 Task: Use the Immersive Reader to read the 'Late Coming Notification' email.
Action: Mouse moved to (246, 26)
Screenshot: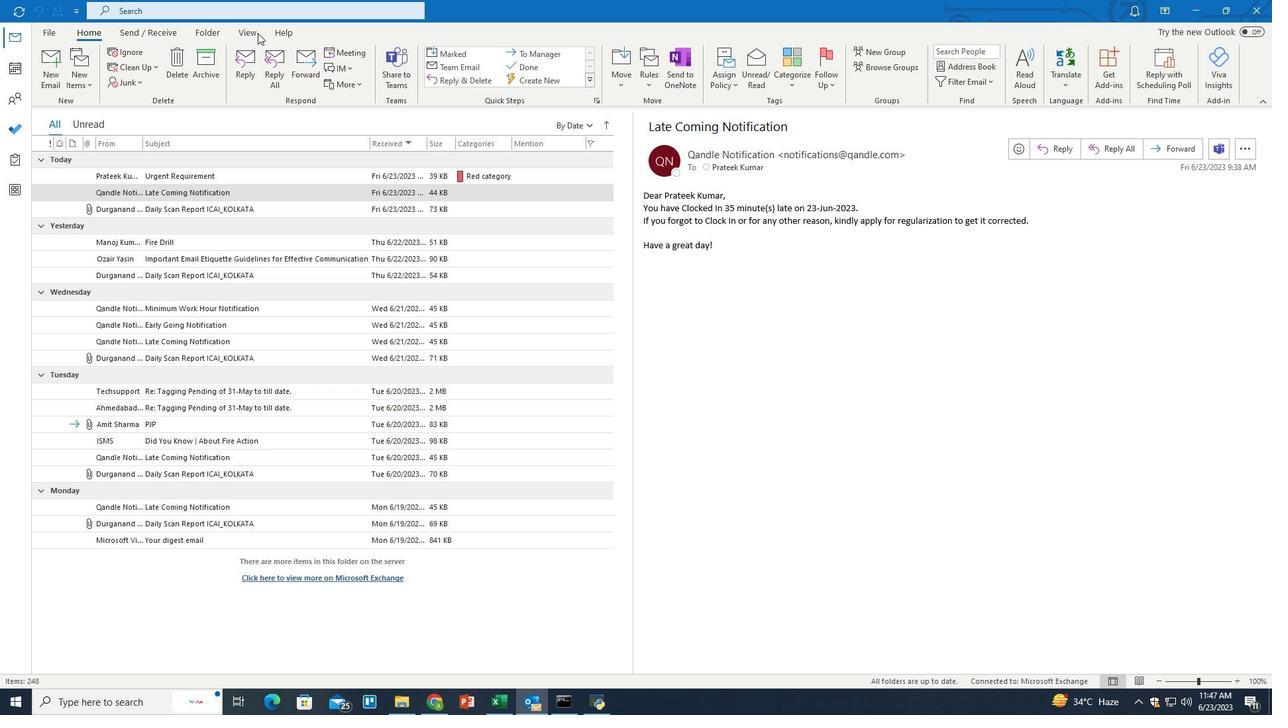 
Action: Mouse pressed left at (246, 26)
Screenshot: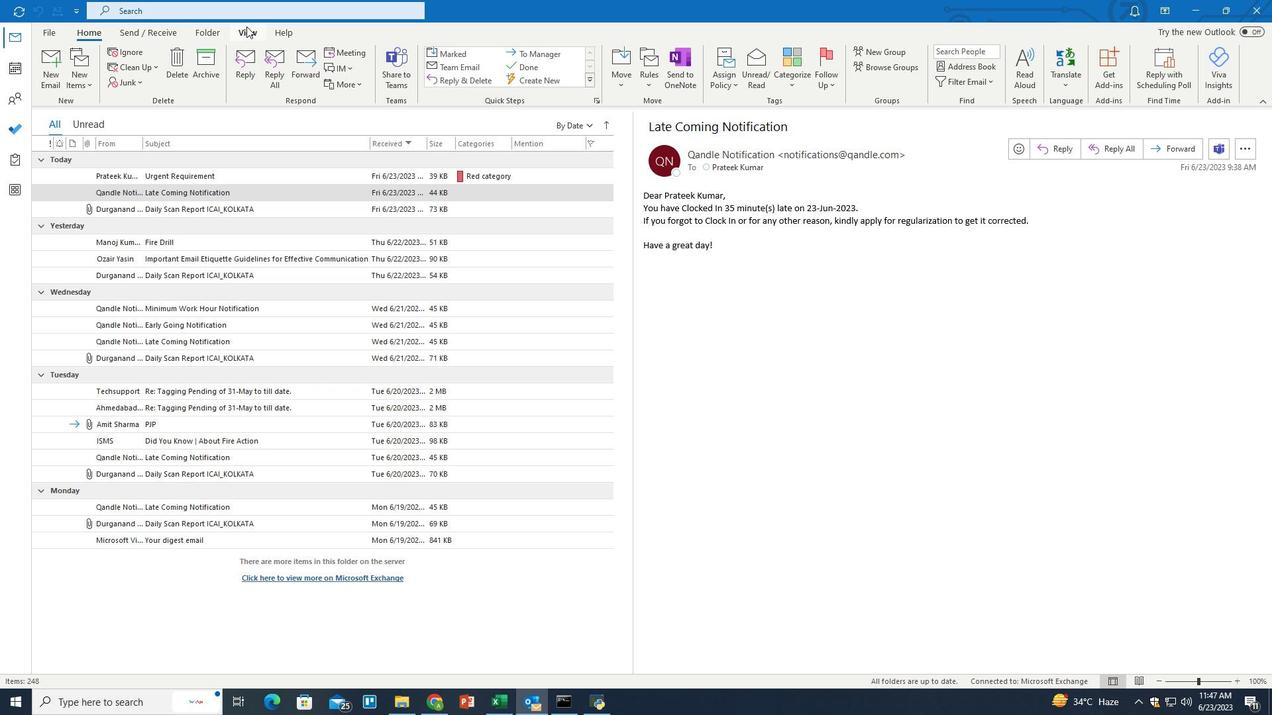 
Action: Mouse moved to (1049, 80)
Screenshot: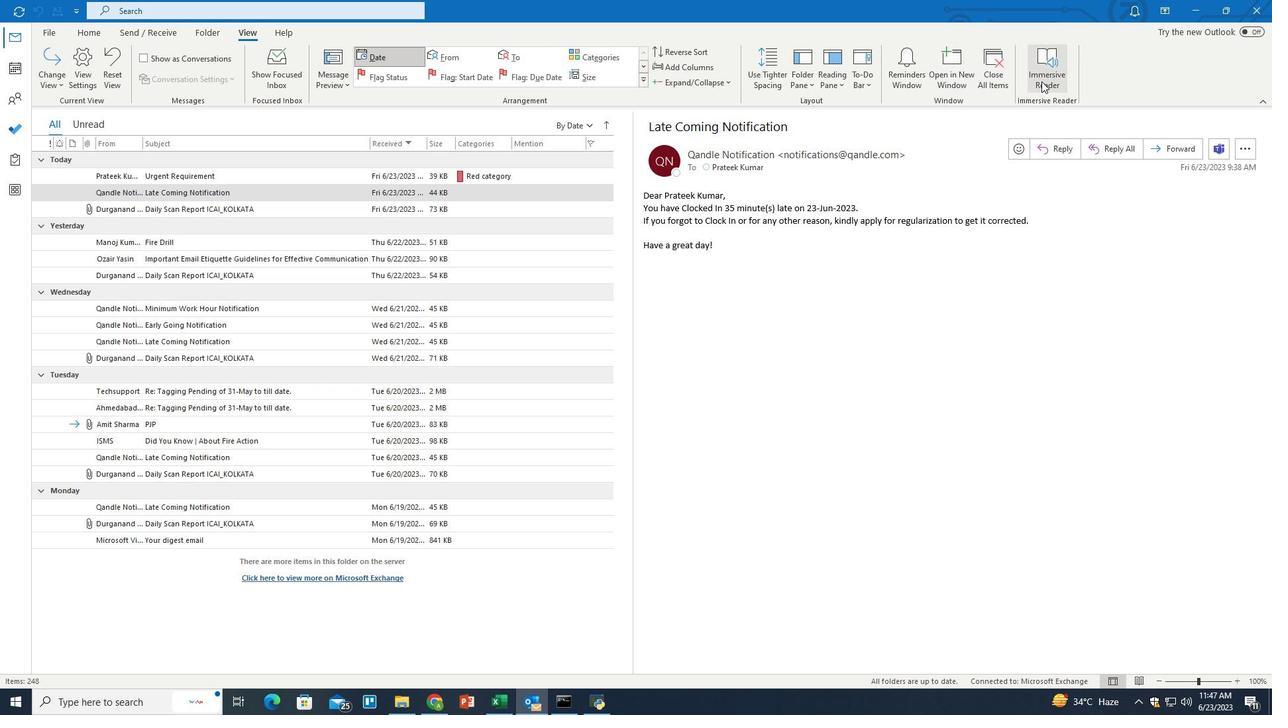 
Action: Mouse pressed left at (1049, 80)
Screenshot: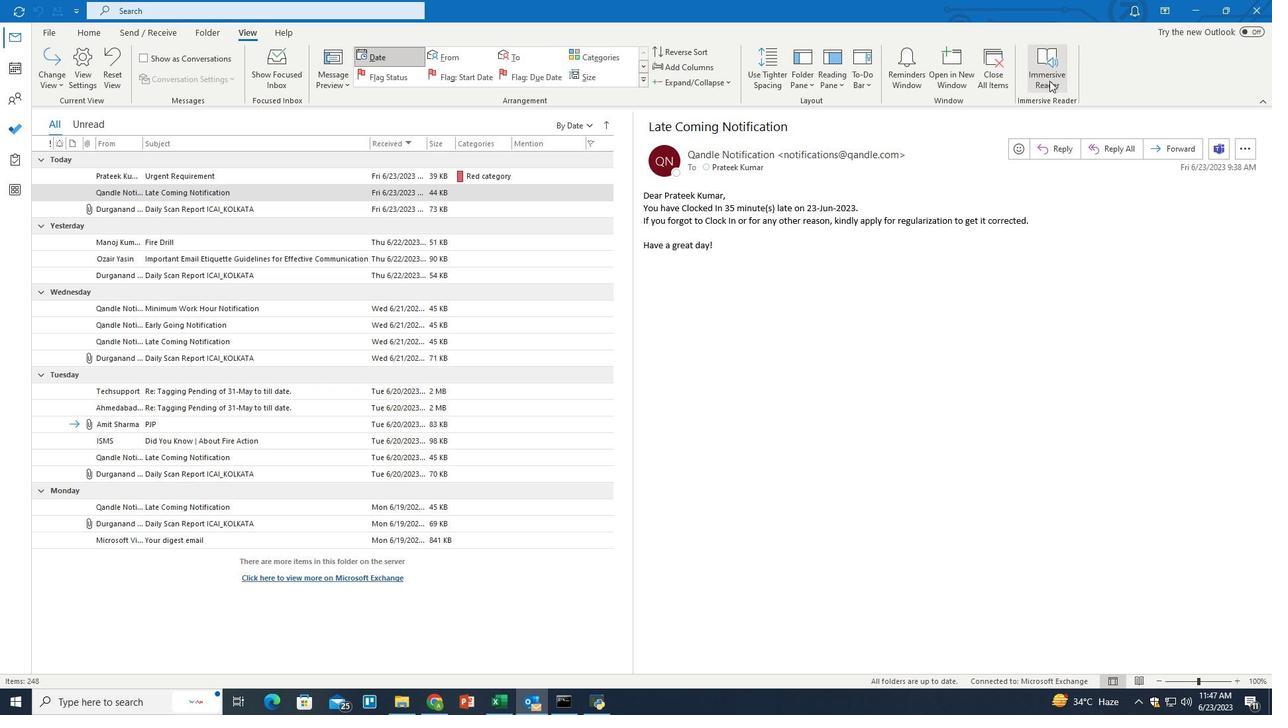 
Action: Mouse moved to (210, 71)
Screenshot: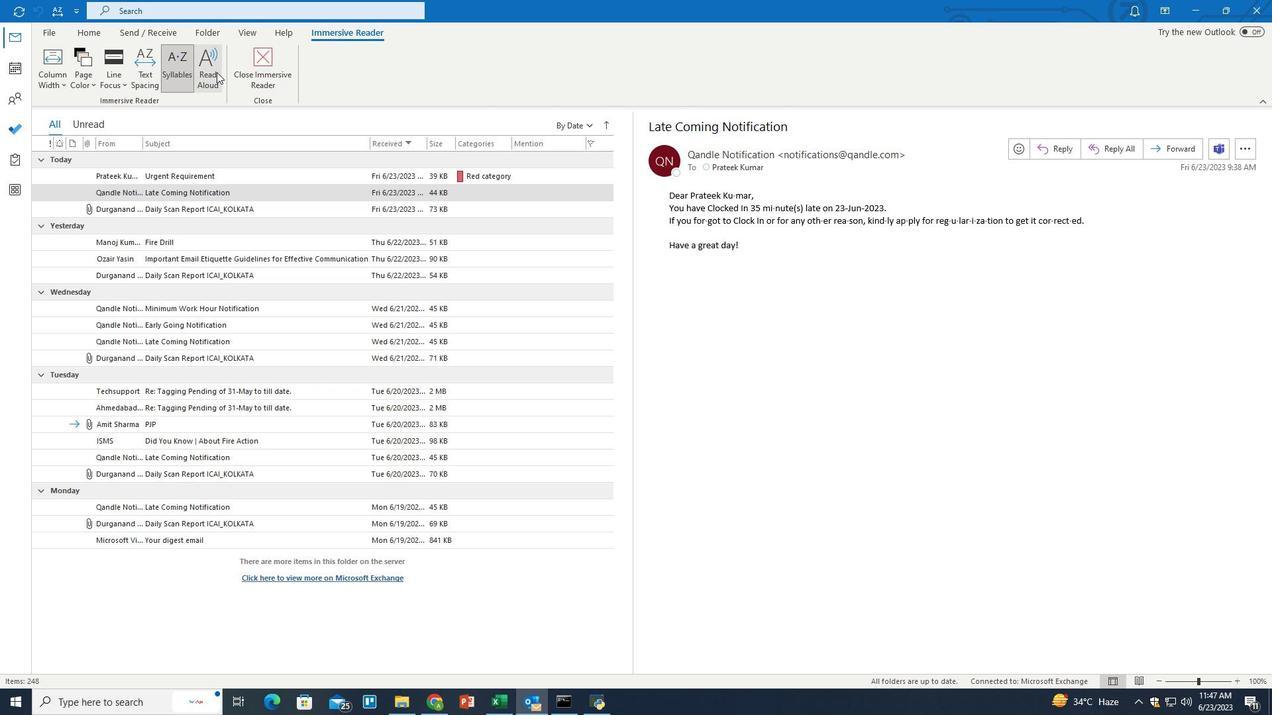 
Action: Mouse pressed left at (210, 71)
Screenshot: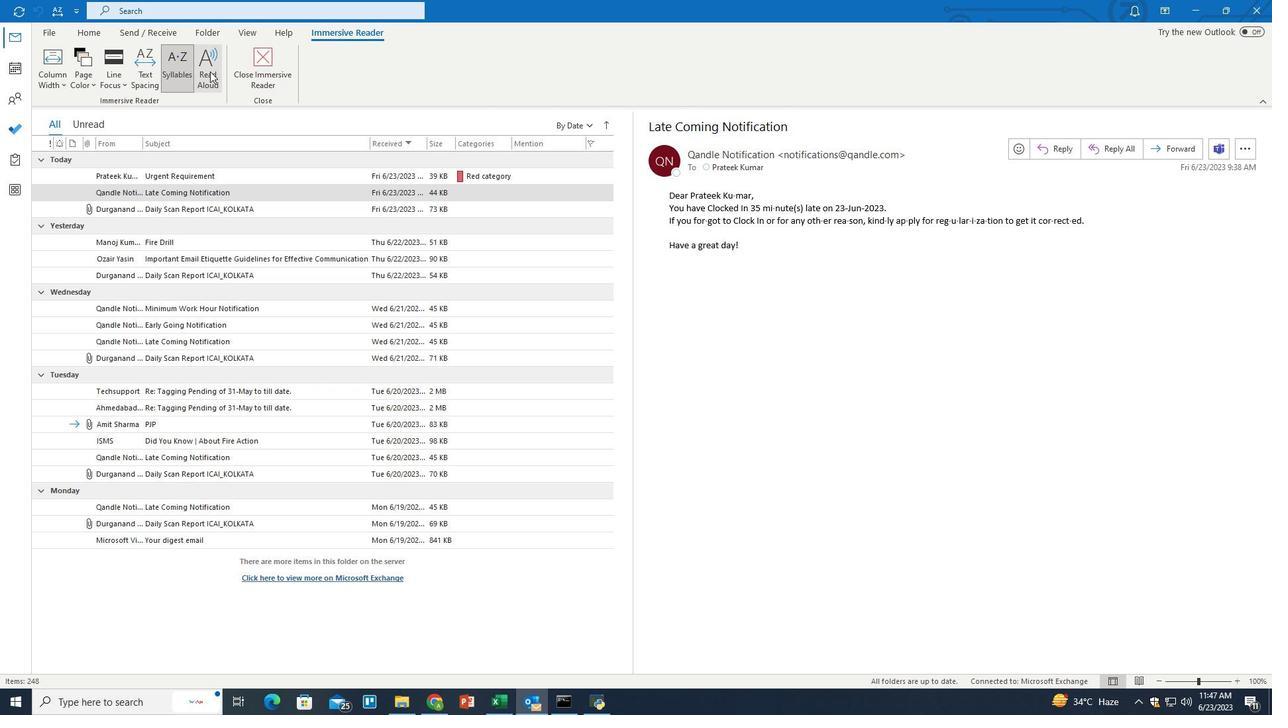 
Action: Mouse moved to (1204, 193)
Screenshot: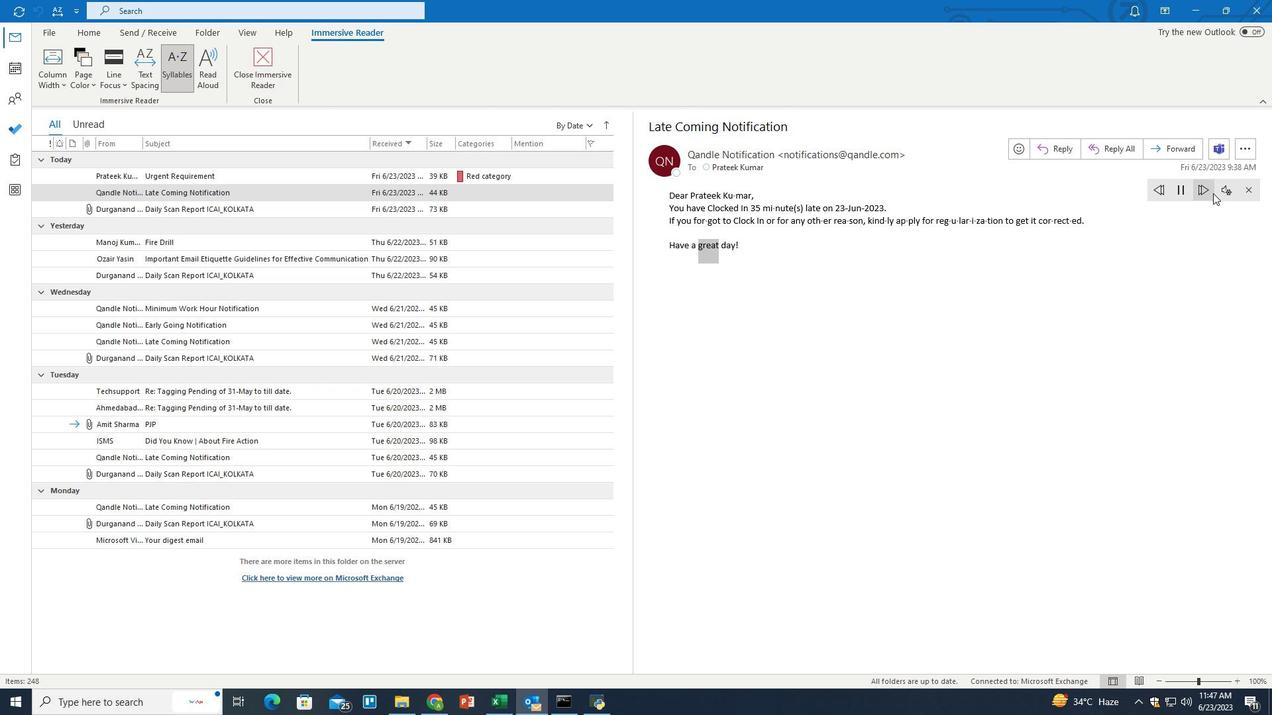 
Action: Mouse pressed left at (1204, 193)
Screenshot: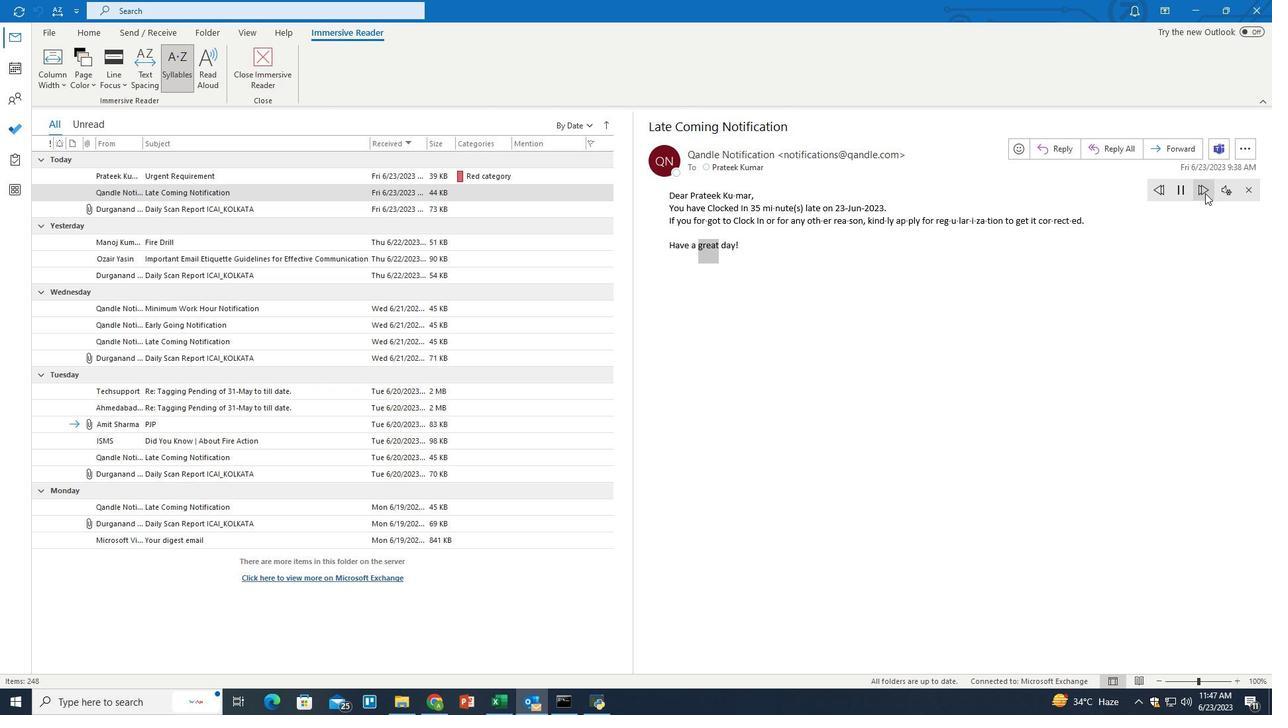 
